 Task: Check the 'Deleted Items' and 'Inbox' folders for any important emails.
Action: Mouse moved to (95, 227)
Screenshot: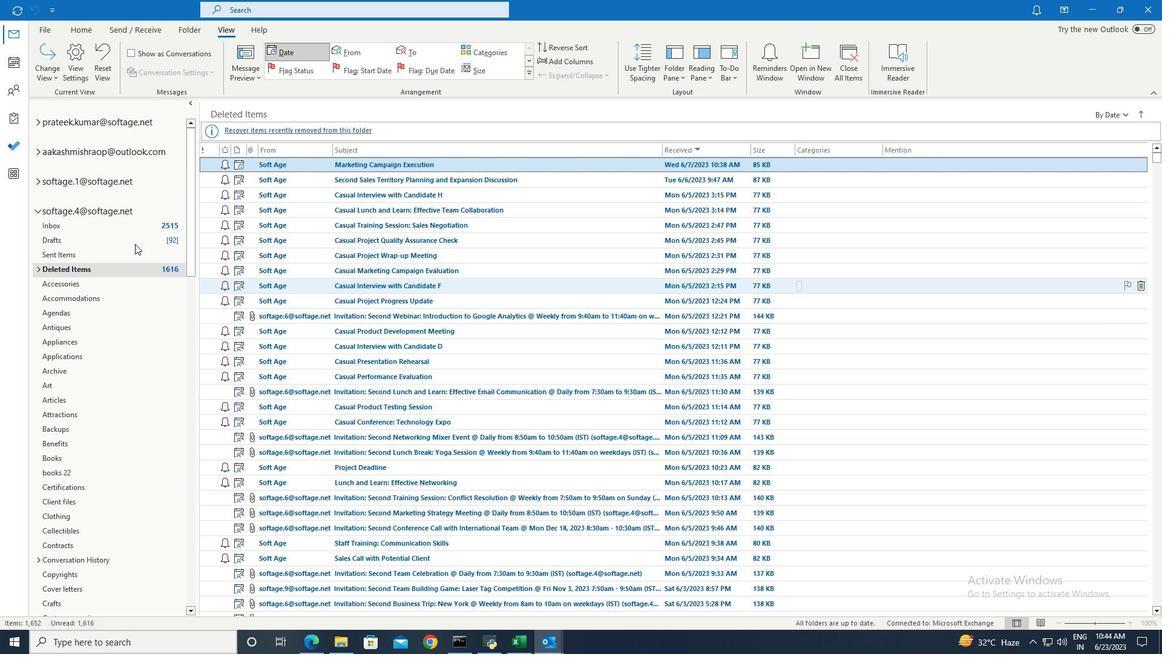 
Action: Mouse pressed left at (95, 227)
Screenshot: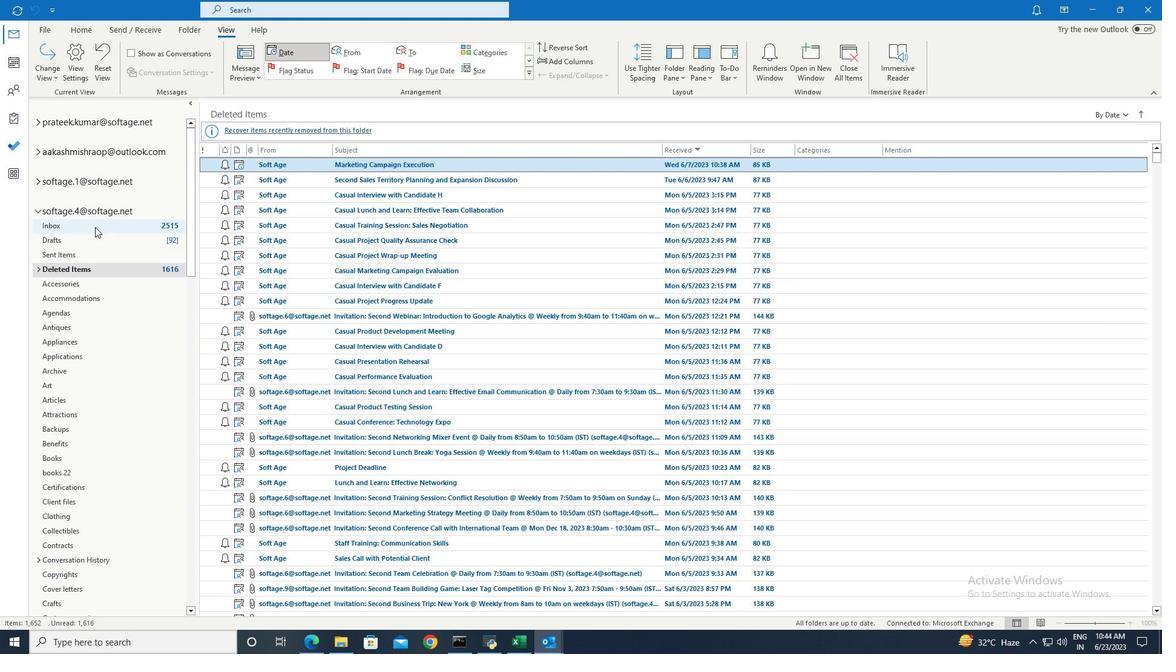 
Action: Mouse moved to (267, 112)
Screenshot: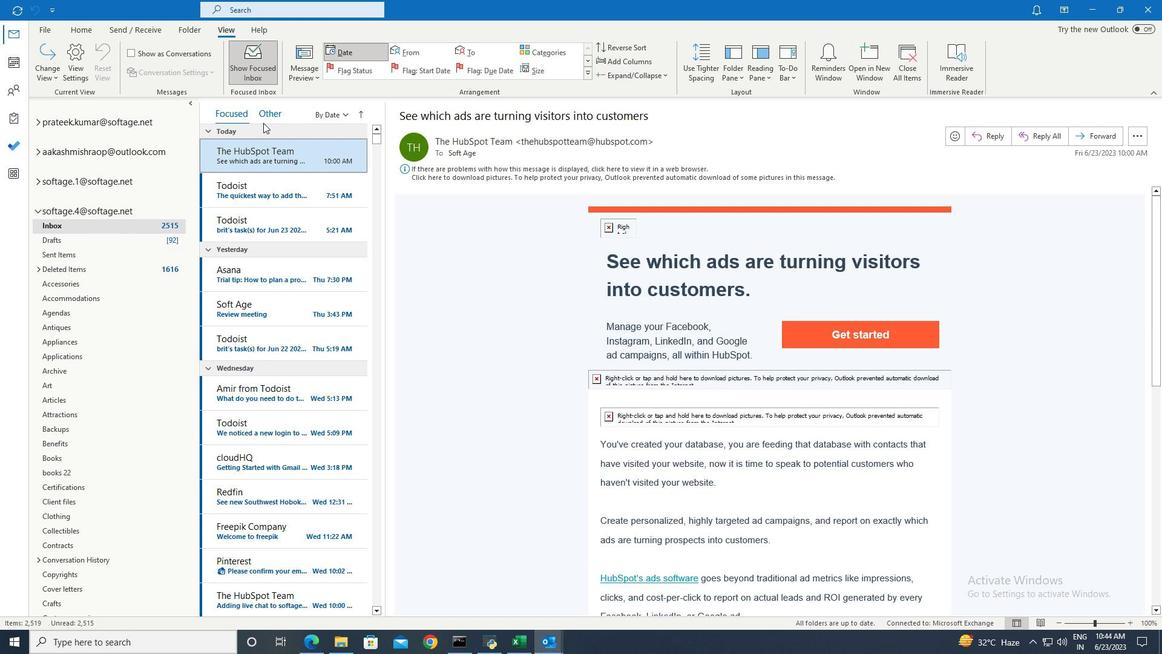 
Action: Mouse pressed left at (267, 112)
Screenshot: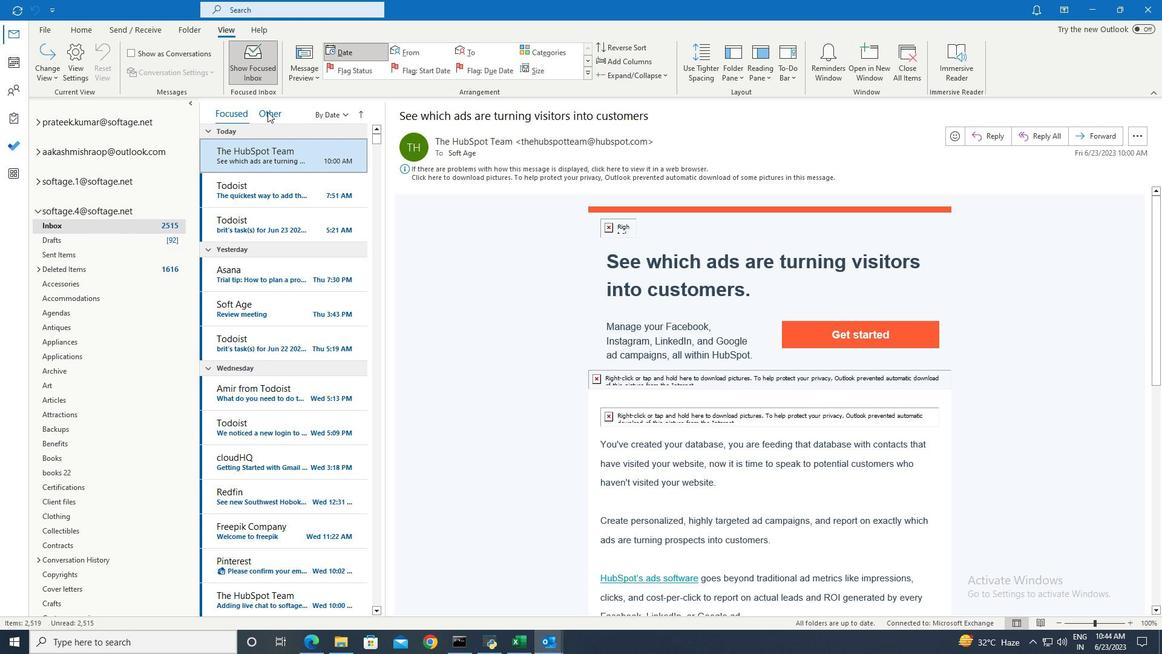 
Action: Mouse moved to (267, 112)
Screenshot: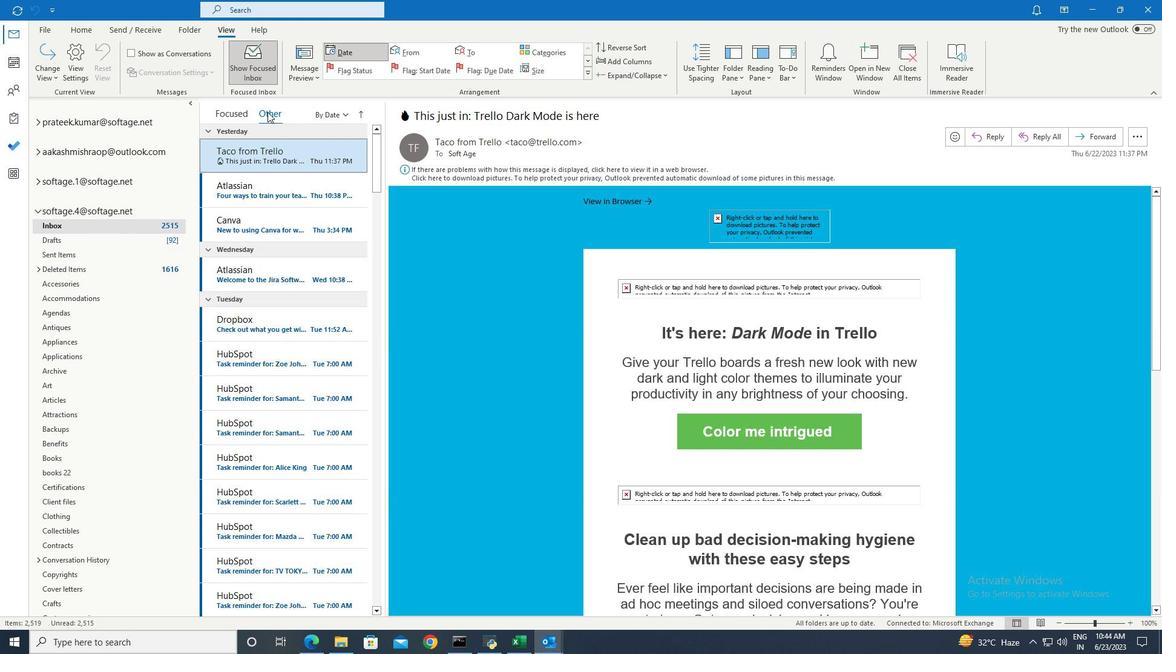 
